 Task: Select a random emoji from travel & places.
Action: Mouse moved to (404, 105)
Screenshot: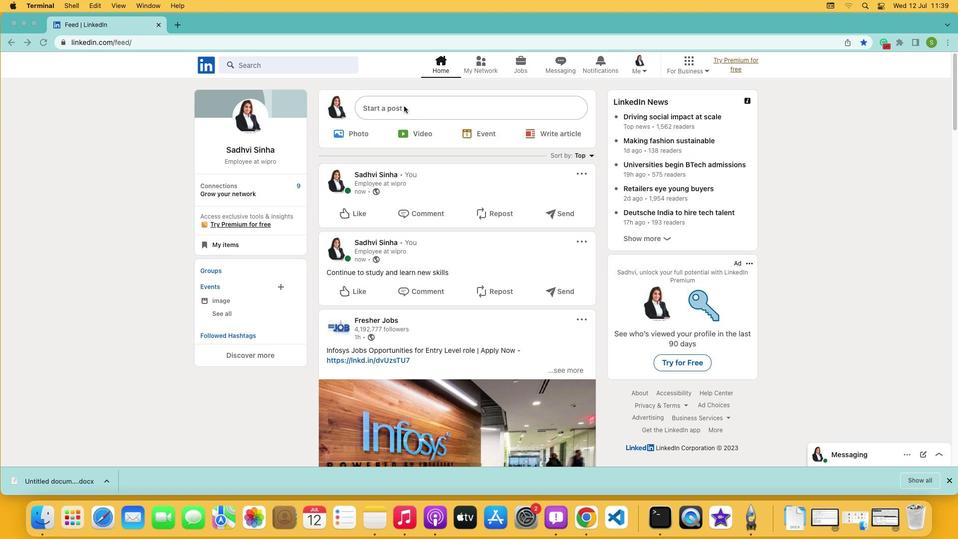 
Action: Mouse pressed left at (404, 105)
Screenshot: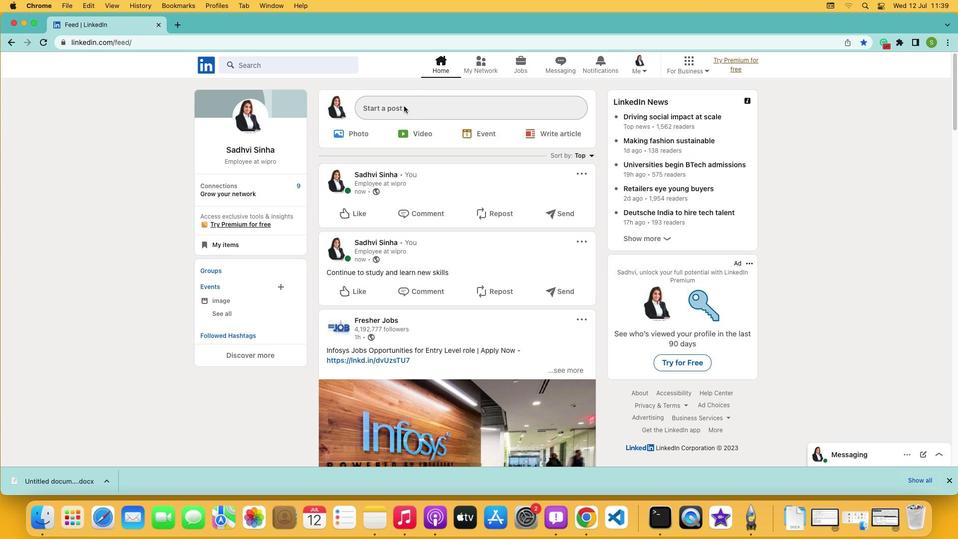
Action: Mouse pressed left at (404, 105)
Screenshot: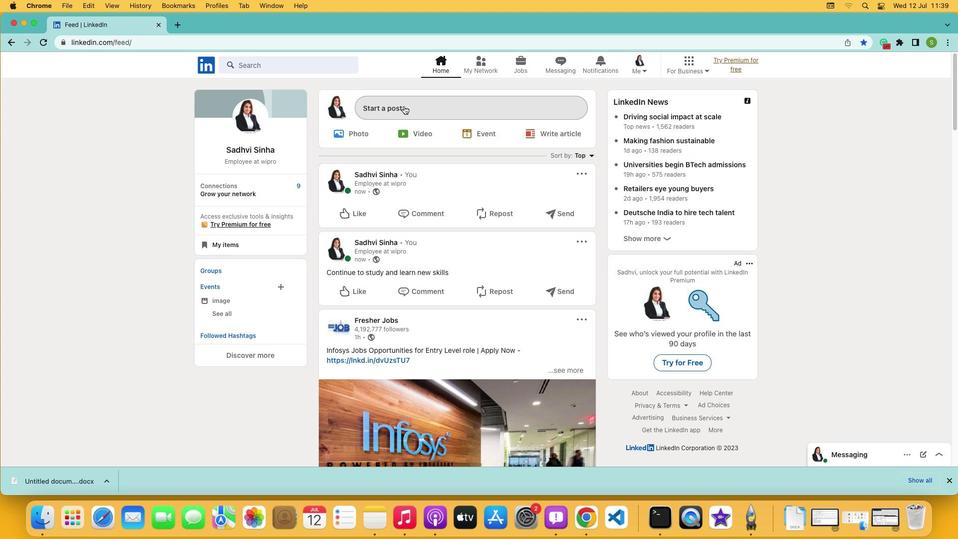 
Action: Mouse moved to (314, 272)
Screenshot: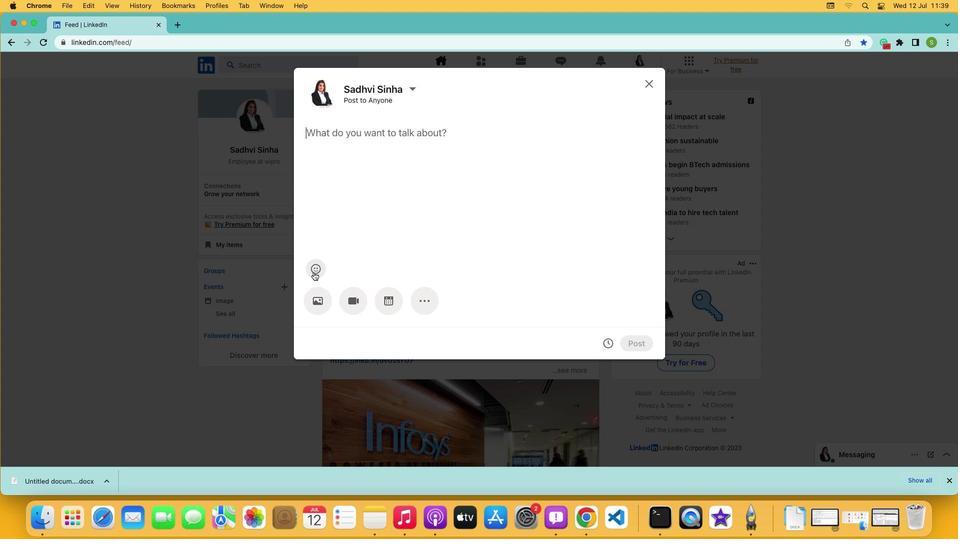 
Action: Mouse pressed left at (314, 272)
Screenshot: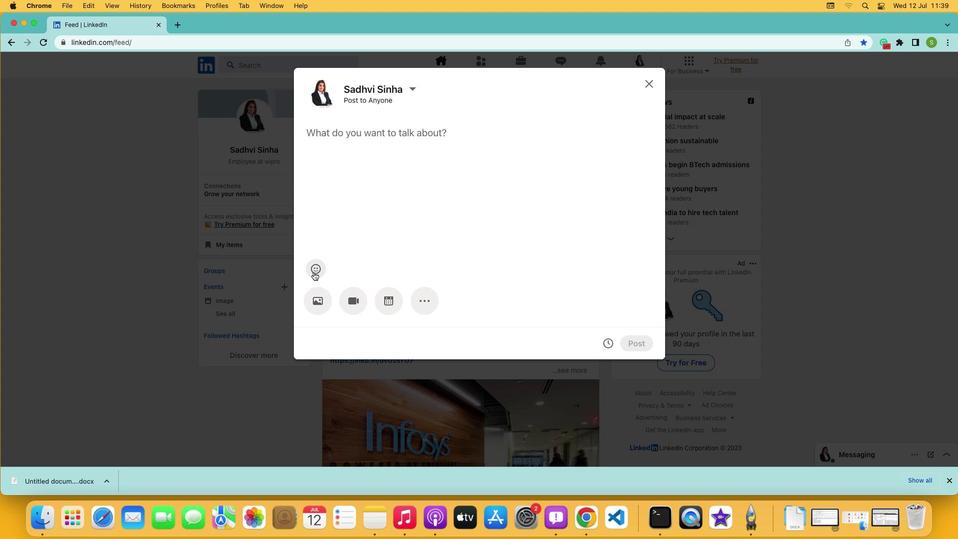
Action: Mouse moved to (324, 115)
Screenshot: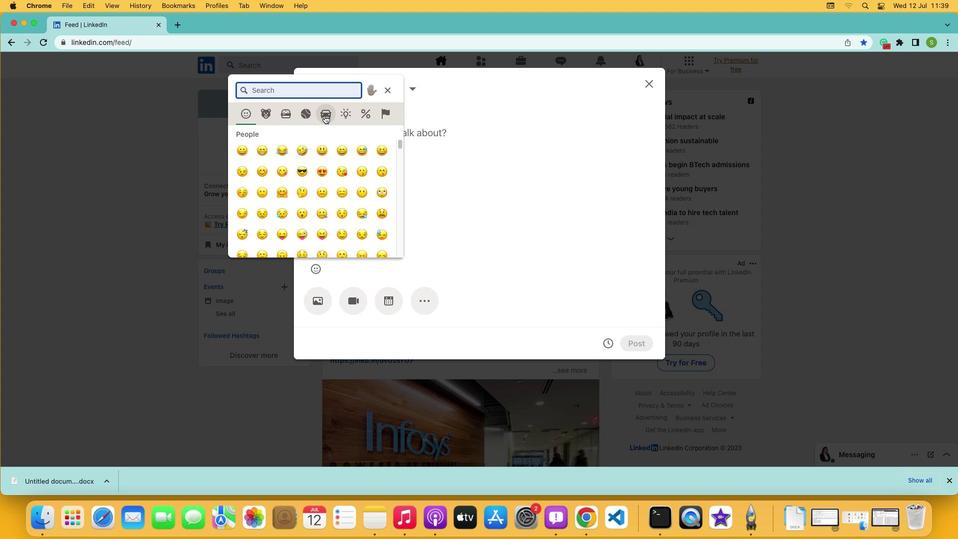 
Action: Mouse pressed left at (324, 115)
Screenshot: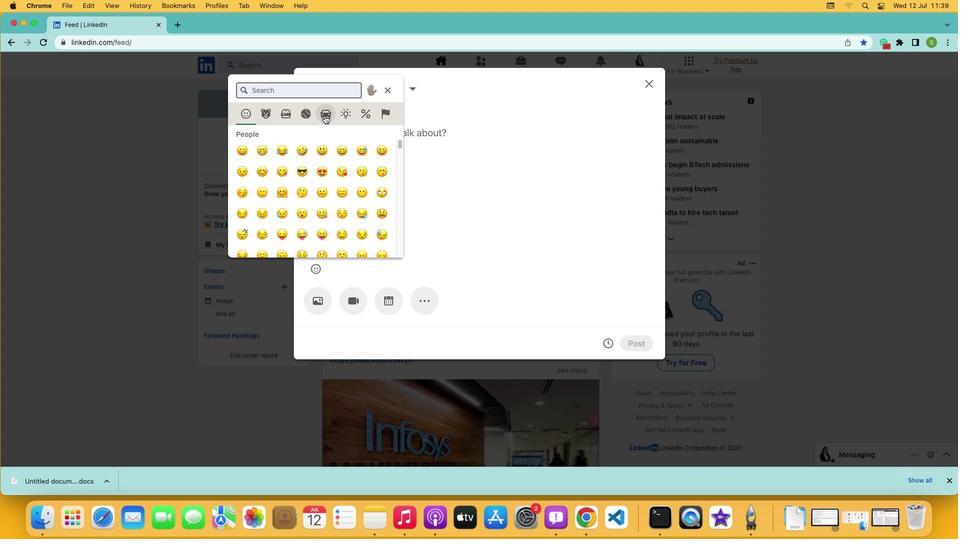 
Action: Mouse moved to (303, 169)
Screenshot: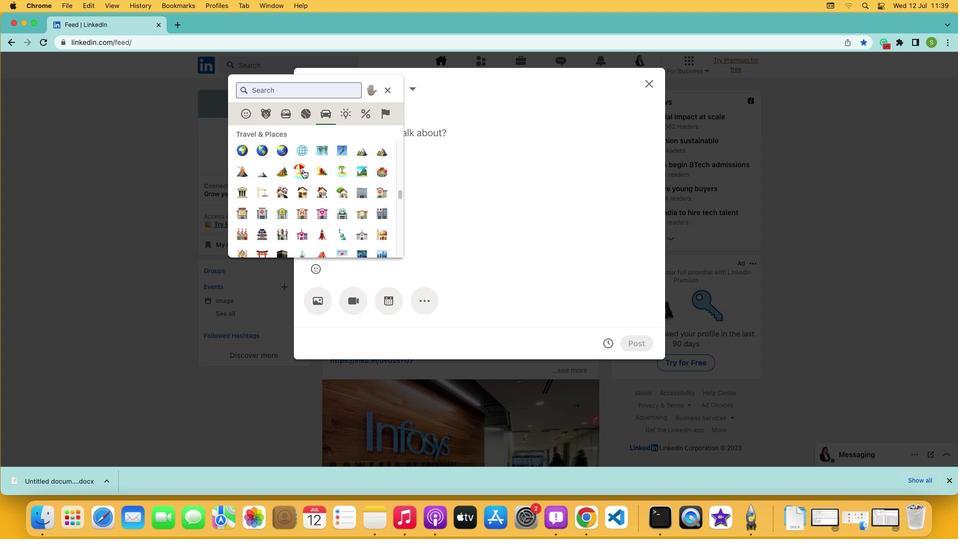 
Action: Mouse pressed left at (303, 169)
Screenshot: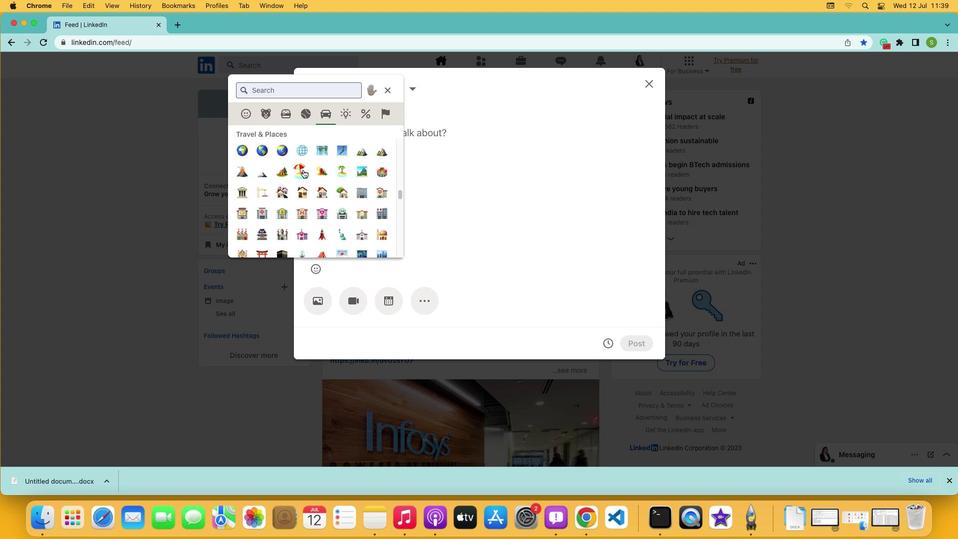 
Action: Mouse moved to (332, 177)
Screenshot: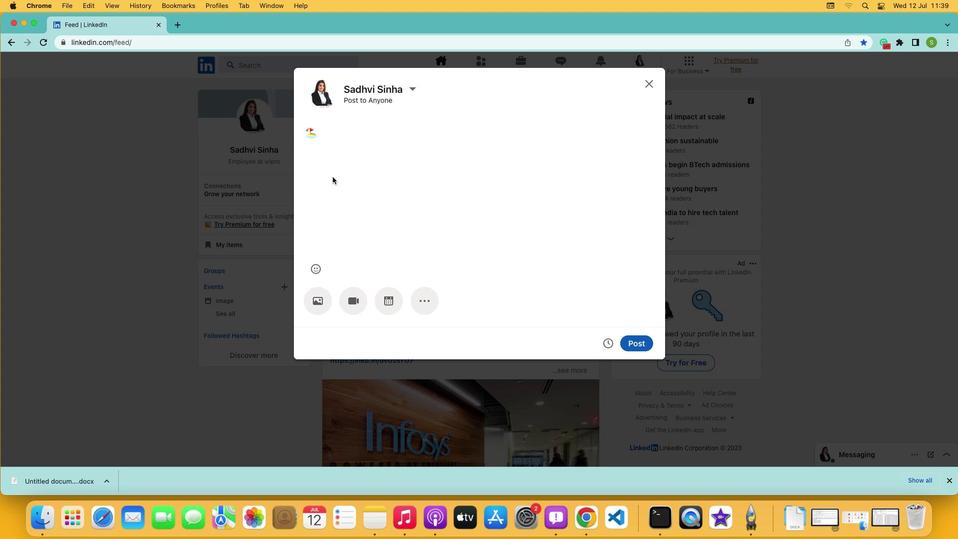 
